 Task: Set up and use a custom snippet for frequently used Angular components.
Action: Mouse moved to (188, 569)
Screenshot: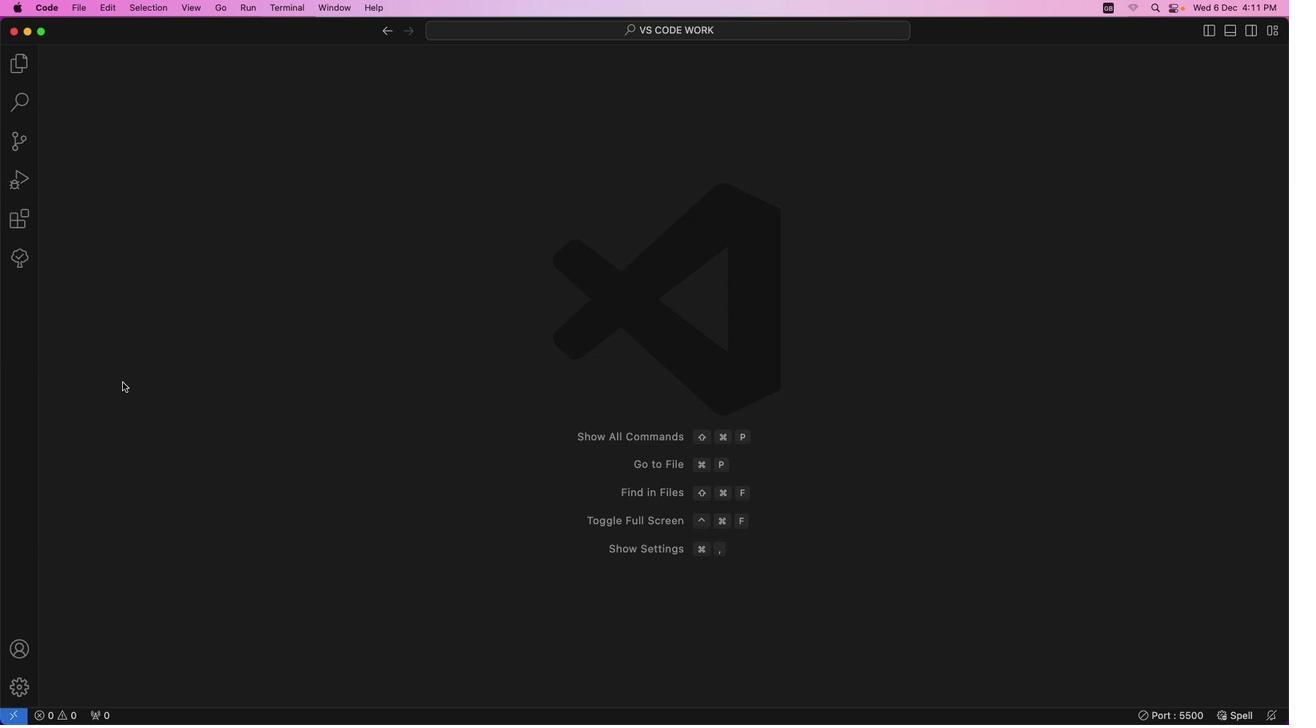 
Action: Mouse pressed left at (188, 569)
Screenshot: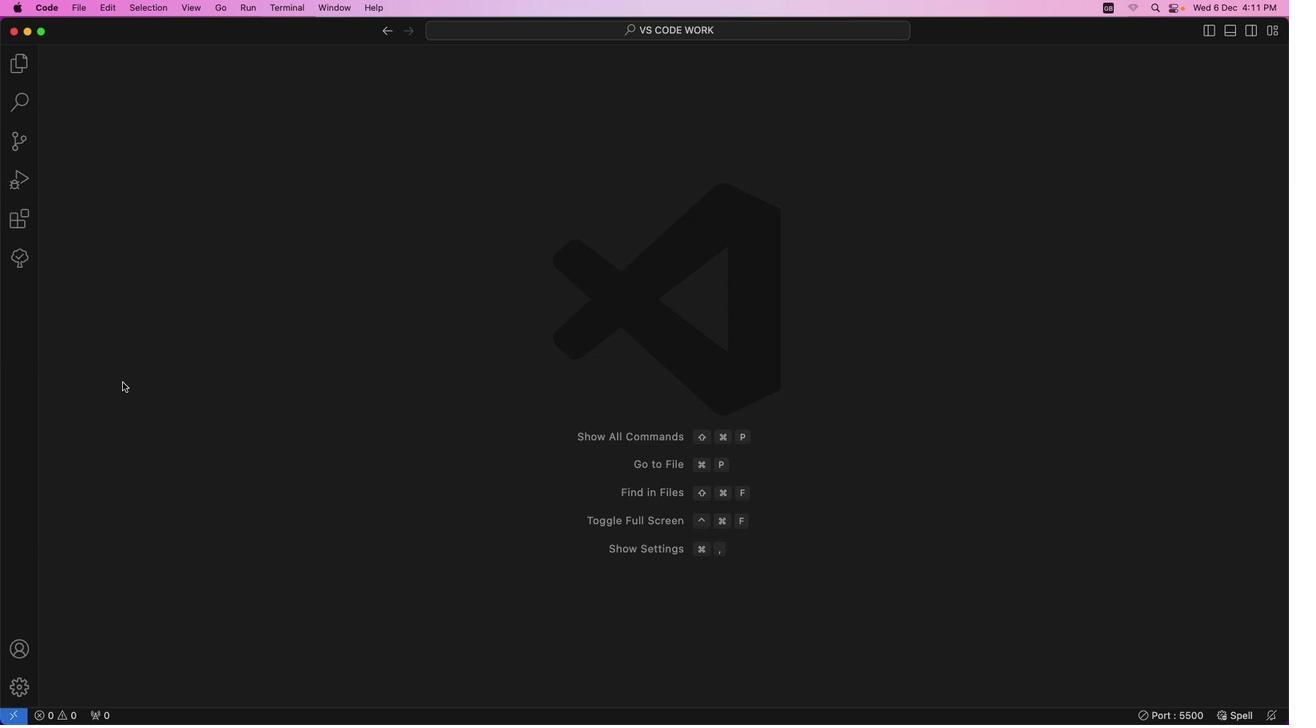 
Action: Mouse moved to (14, 220)
Screenshot: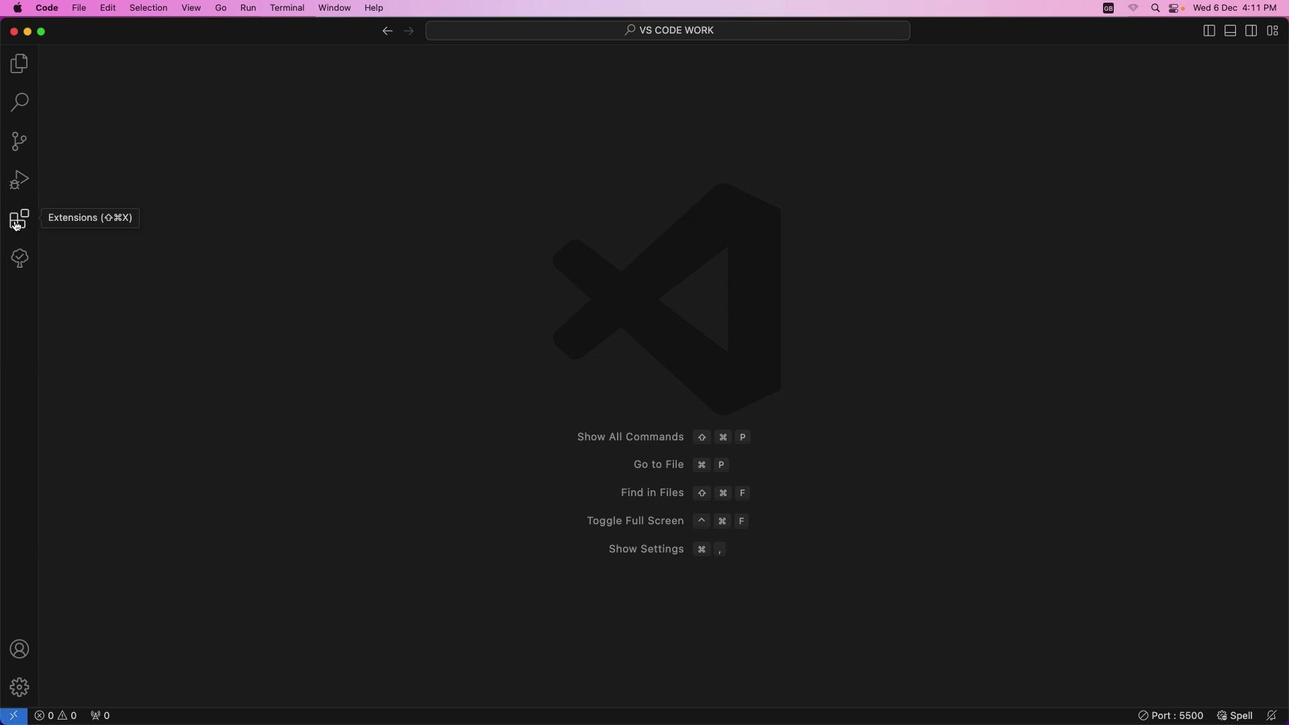 
Action: Mouse pressed left at (14, 220)
Screenshot: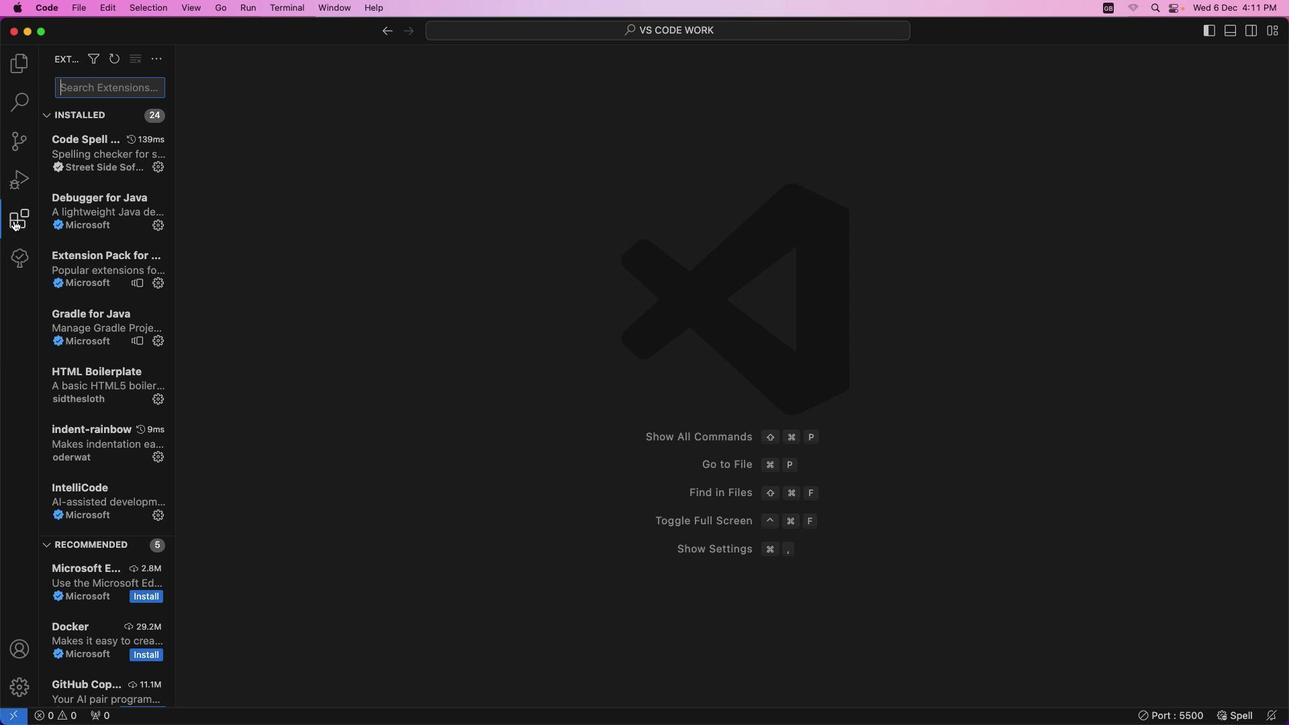 
Action: Mouse moved to (13, 220)
Screenshot: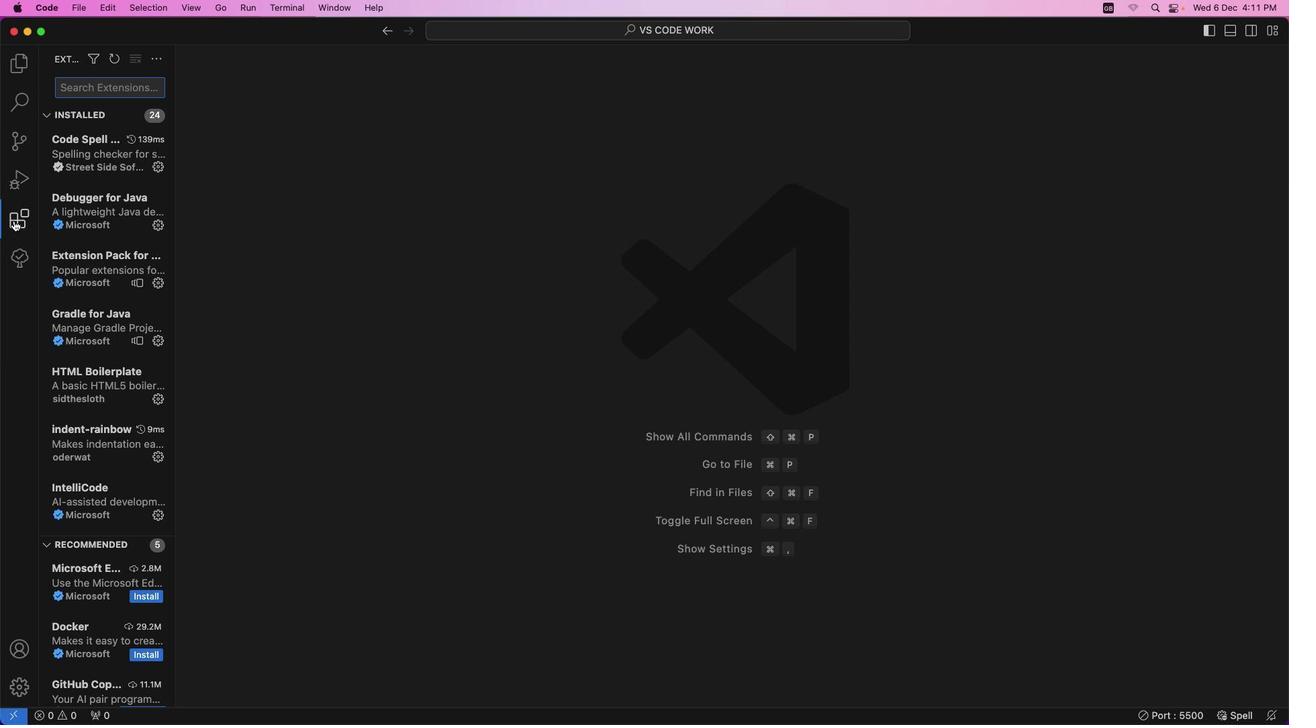 
Action: Key pressed Key.shift'A''n''g''u''l''a''r'
Screenshot: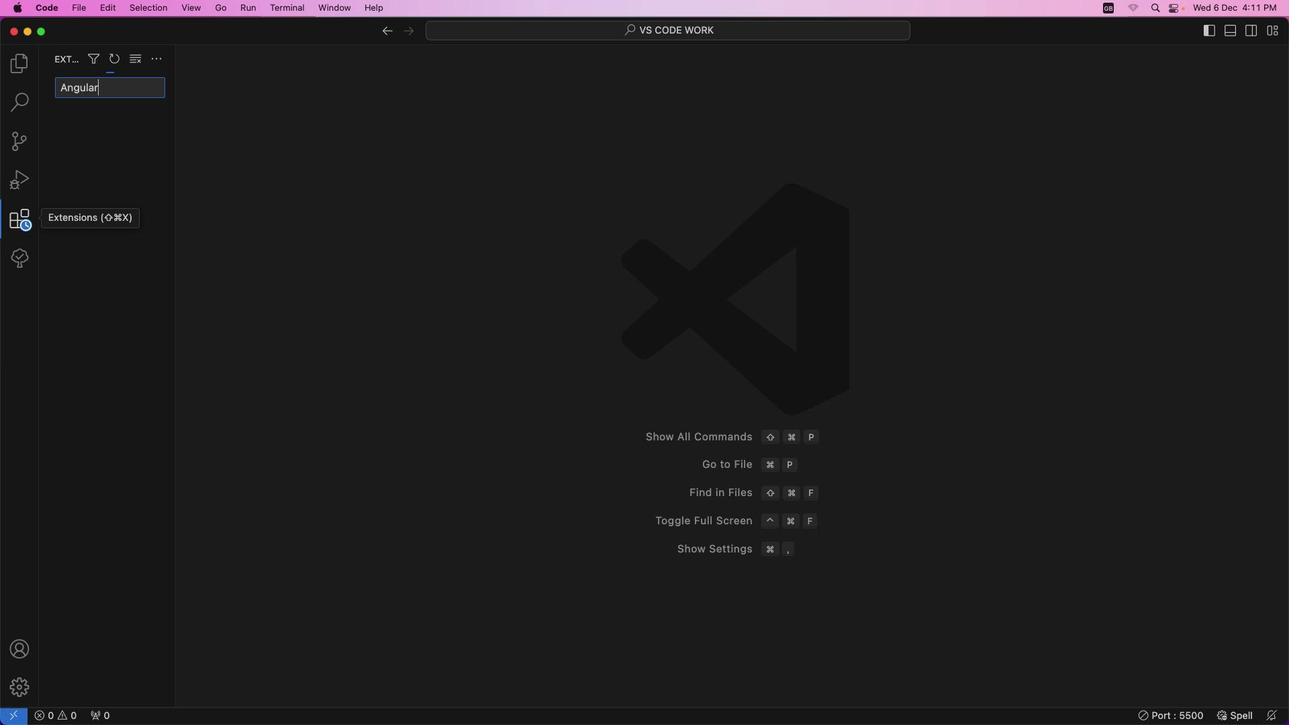 
Action: Mouse moved to (61, 191)
Screenshot: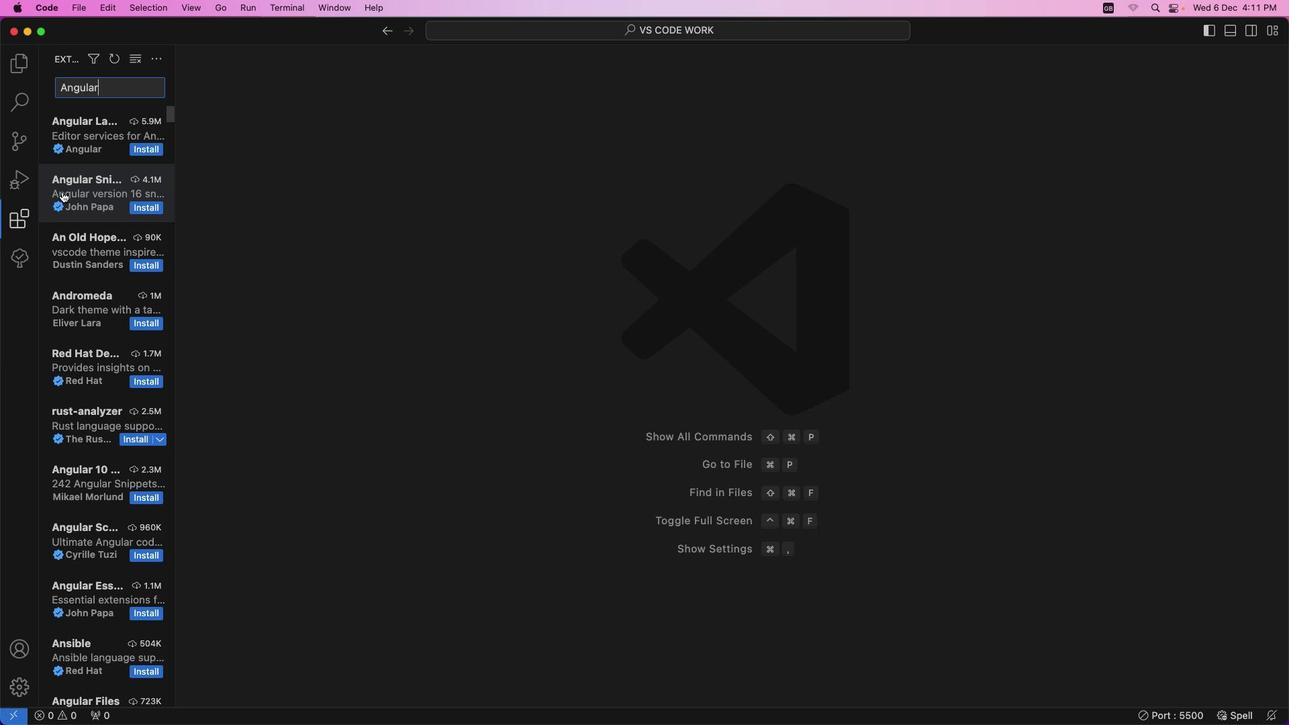 
Action: Mouse pressed left at (61, 191)
Screenshot: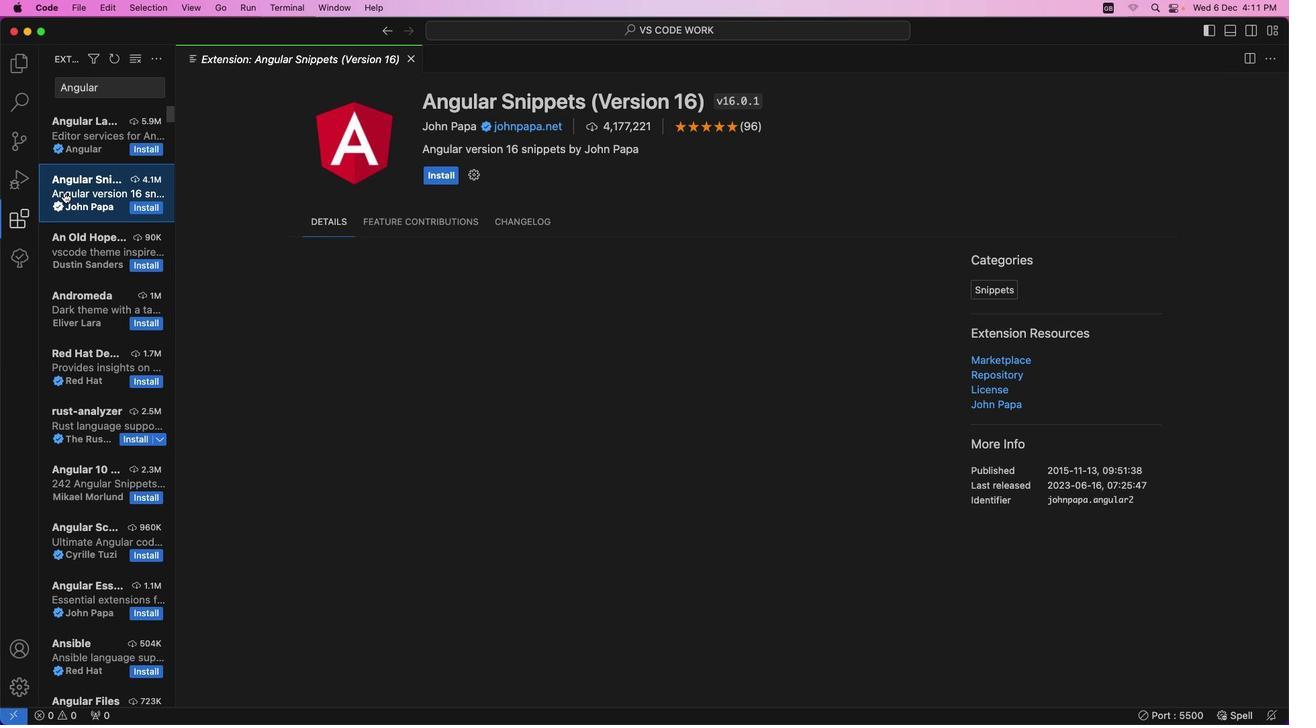 
Action: Mouse moved to (440, 177)
Screenshot: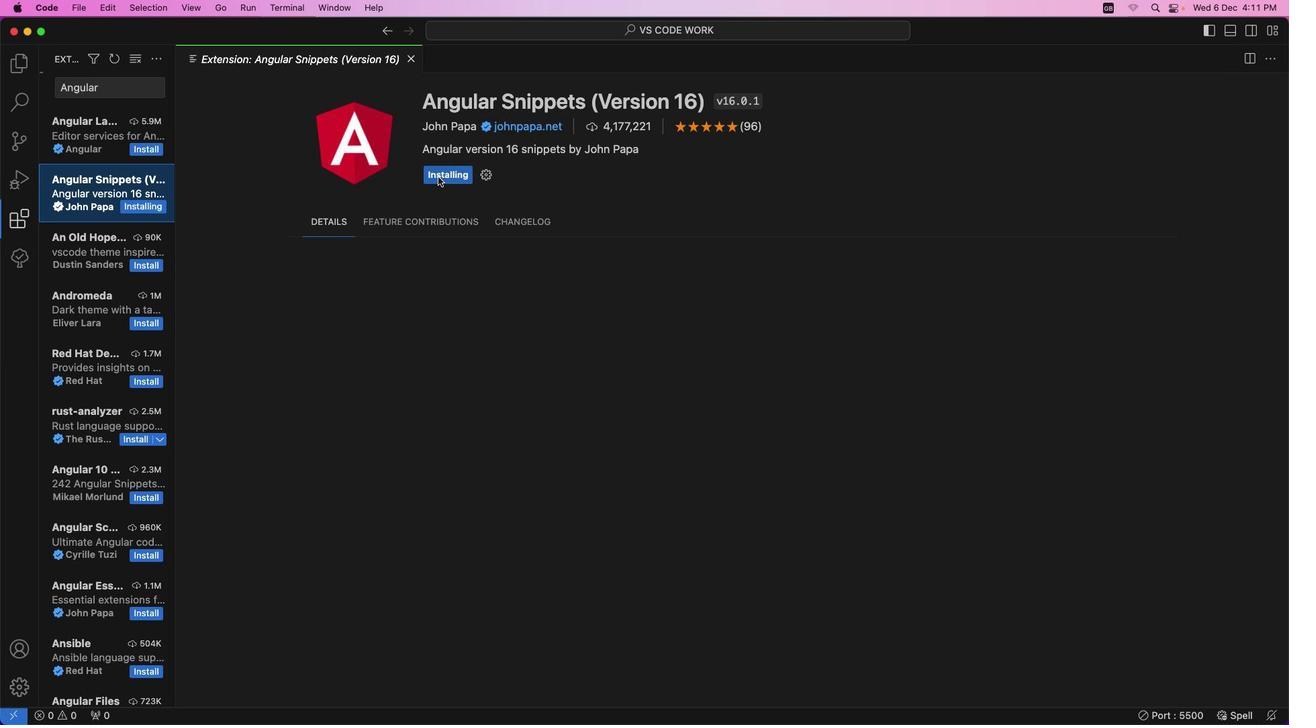
Action: Mouse pressed left at (440, 177)
Screenshot: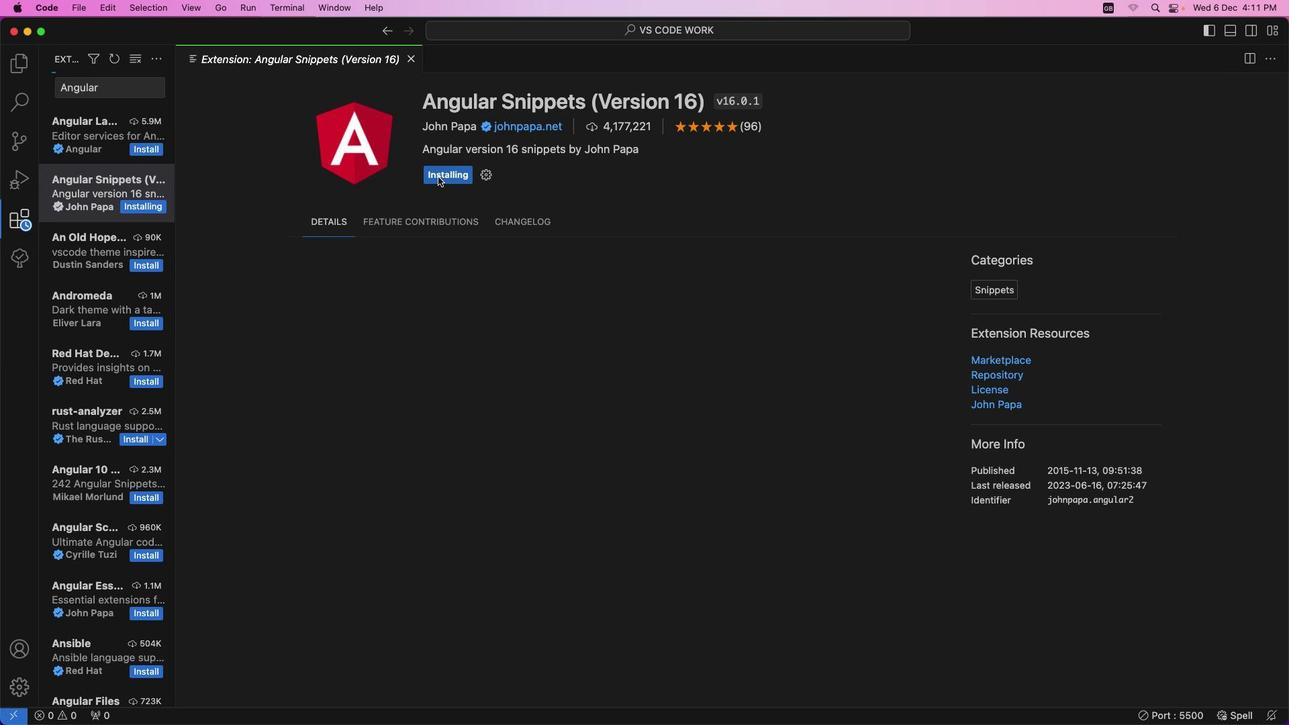 
Action: Mouse moved to (4, 220)
Screenshot: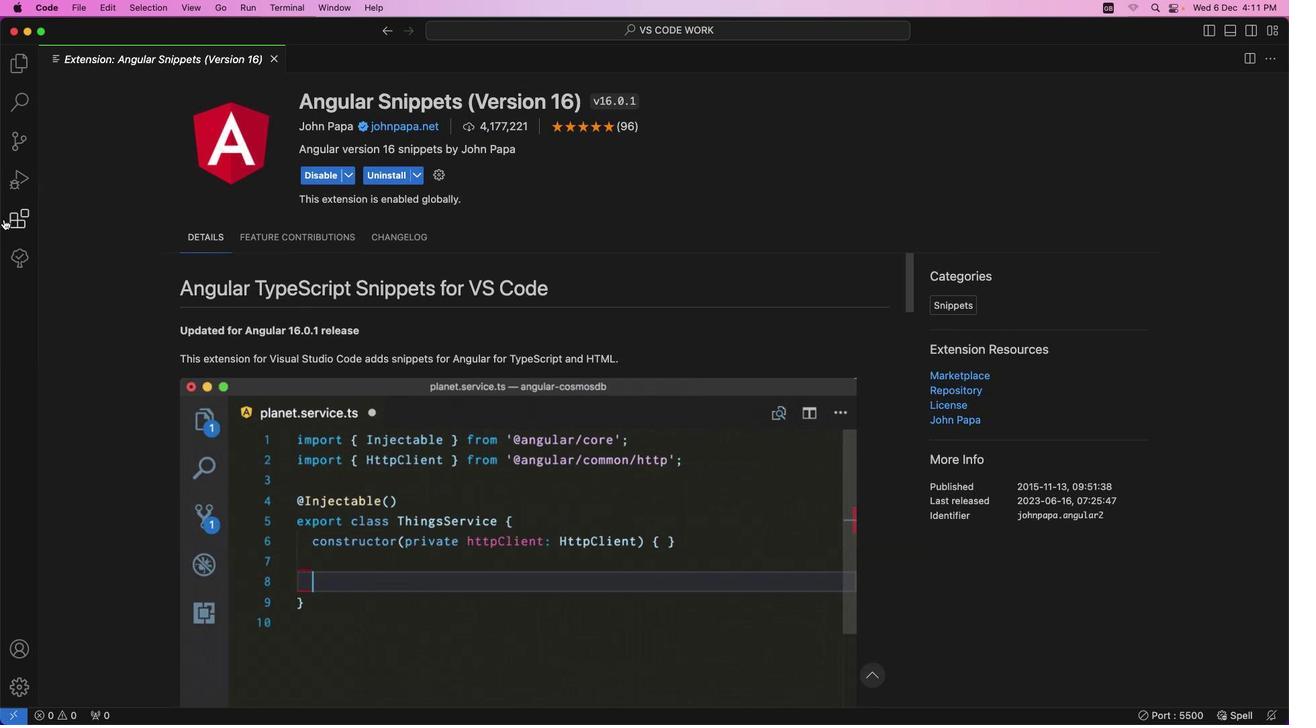 
Action: Mouse pressed left at (4, 220)
Screenshot: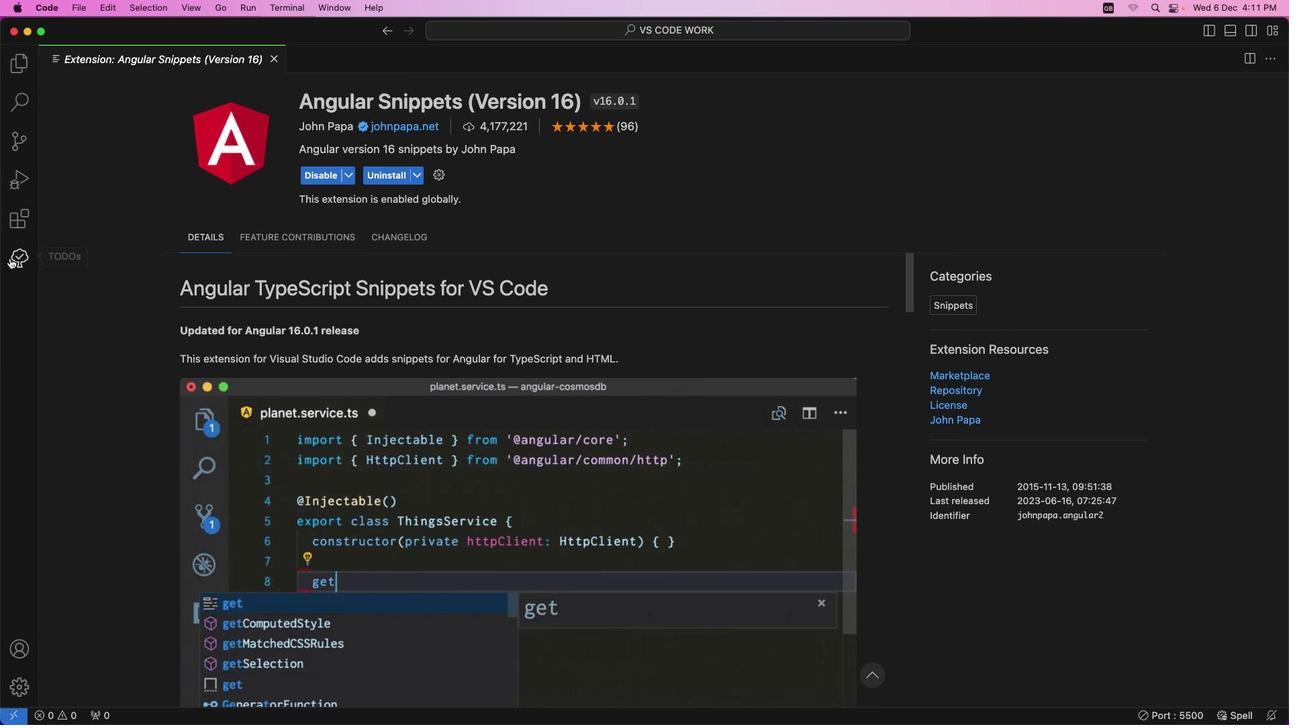 
Action: Mouse moved to (20, 697)
Screenshot: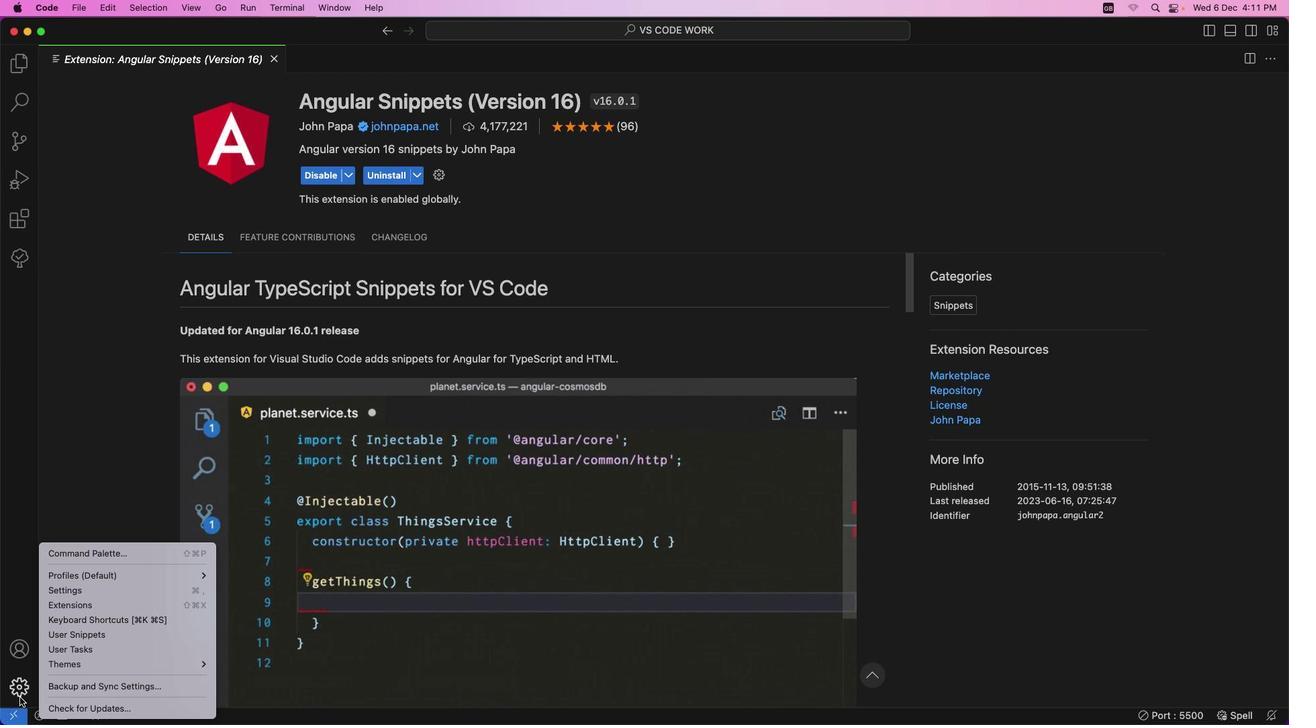 
Action: Mouse pressed left at (20, 697)
Screenshot: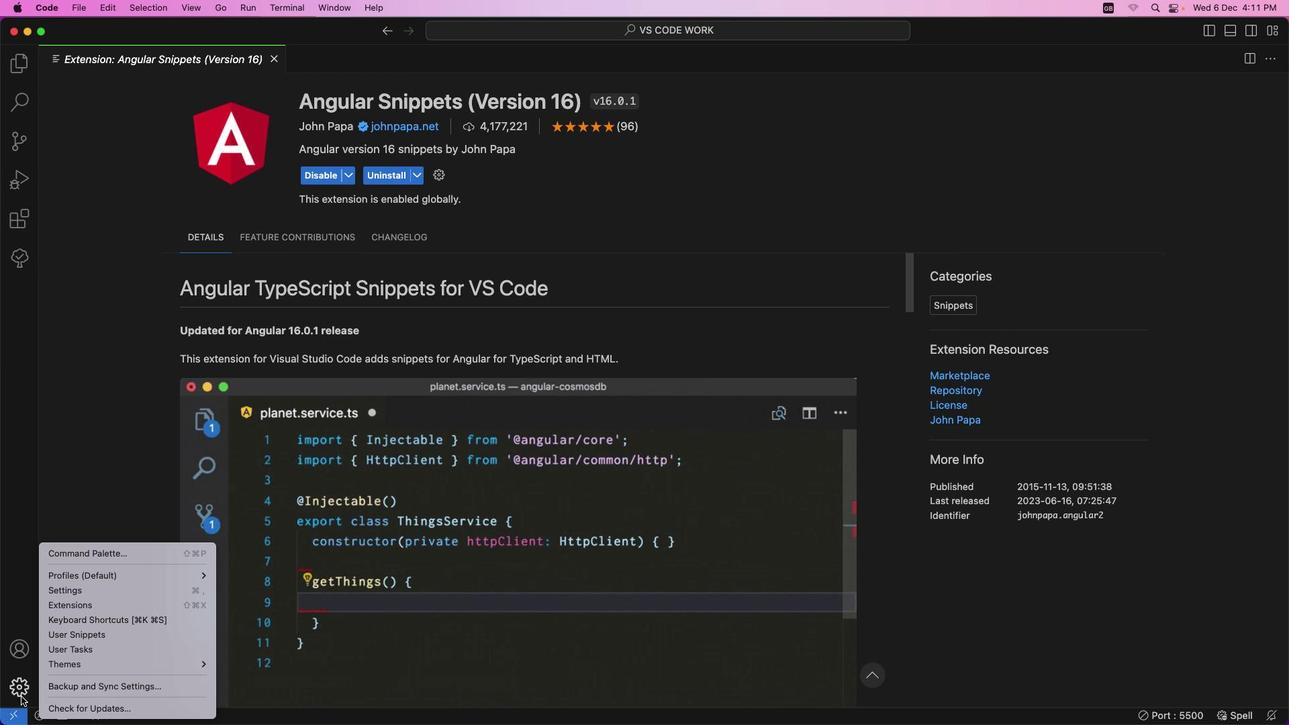 
Action: Mouse moved to (83, 552)
Screenshot: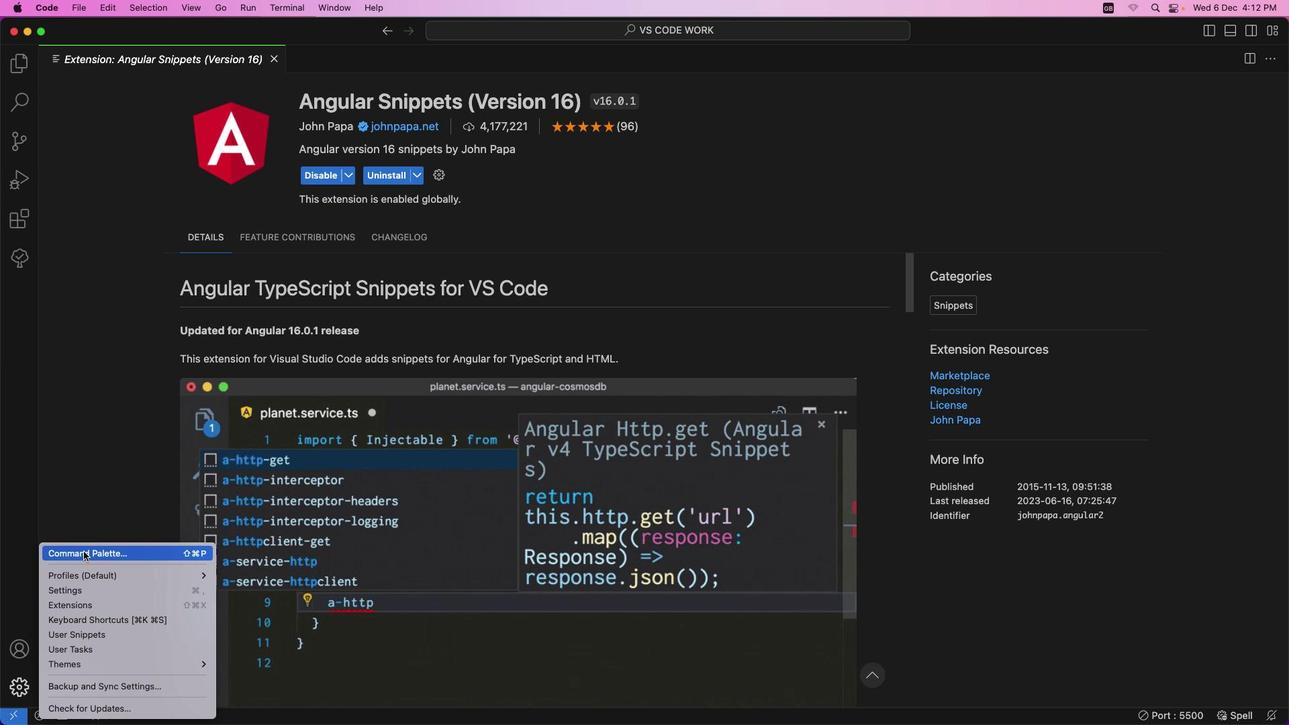 
Action: Mouse pressed left at (83, 552)
Screenshot: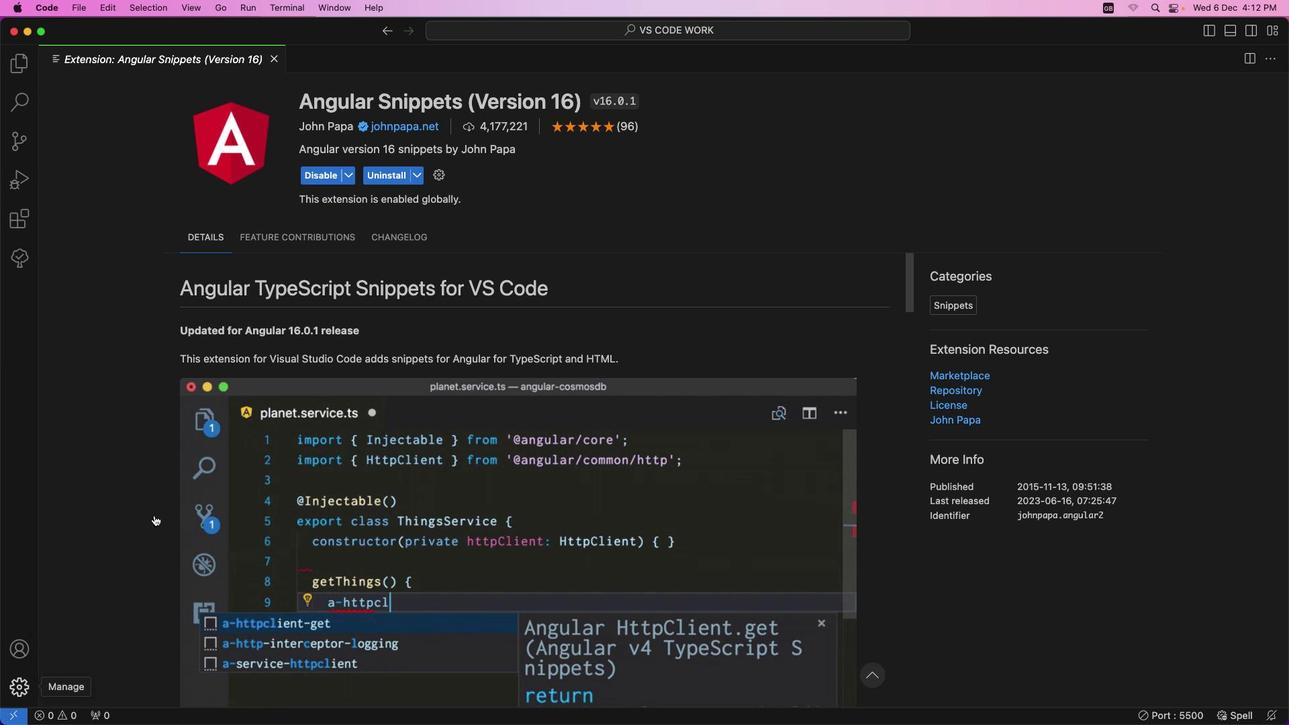 
Action: Mouse moved to (516, 38)
Screenshot: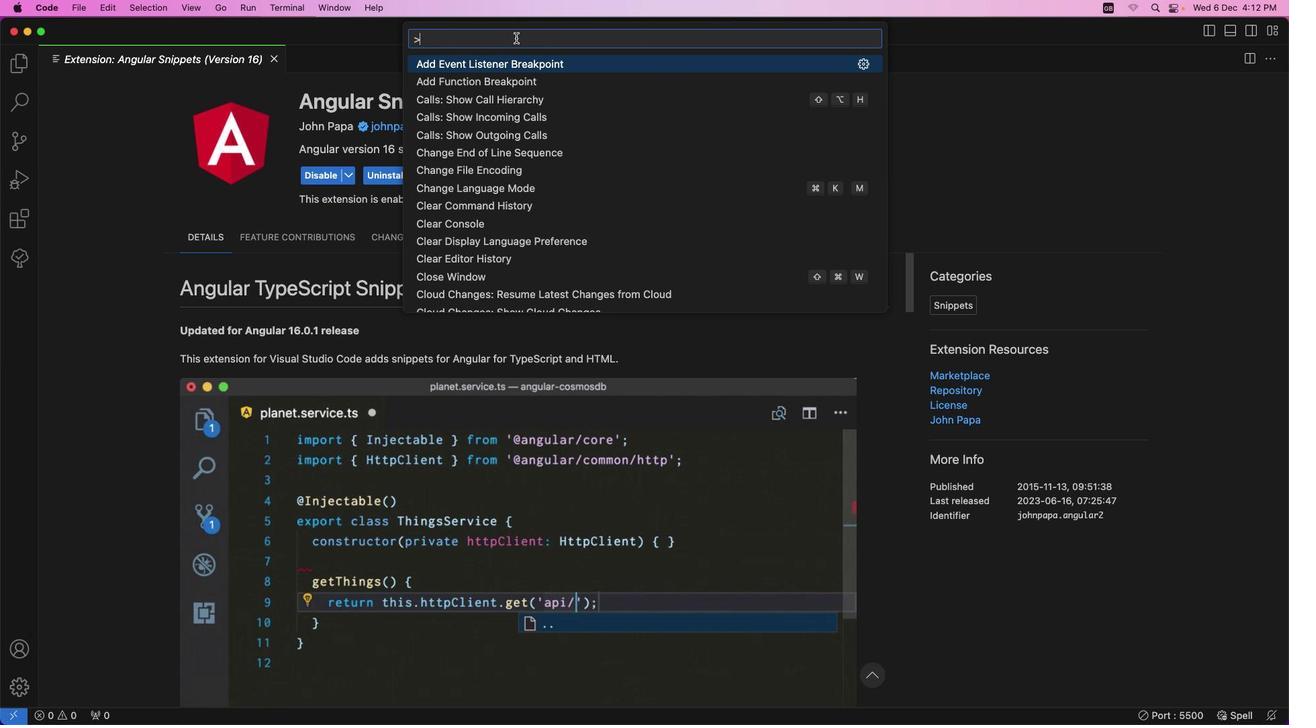 
Action: Key pressed Key.shift'C''o''n''f''i''g''u''r''e'Key.spaceKey.shift'S'Key.backspaceKey.shift'U''s''e''r'Key.spaceKey.shift'S''n''i''p''p''e''t''s'Key.enter't''y''p''e''s''c''r''i''p''t''.''j''s''o''n'Key.enterKey.rightKey.cmd'a'Key.backspace'/''/'Key.space't''y''p''e''s''c''r''i''p''t''.''j''s''o''n'Key.enterKey.enterKey.shift_r'{'Key.enterKey.shift_r'"'Key.shift'A''n''g''u''l''a''r'Key.spaceKey.shift'C''o''m''p''o''n''e''n''t'Key.rightKey.shift_r':'Key.spaceKey.shift_r'{'Key.enter'a'Key.backspaceKey.shift_r'"'Key.shift'P'Key.backspace'p''r''e''f''i''x'Key.rightKey.shift_r':'Key.spaceKey.shift_r'"''n''g''c''o''m''p''o''n''e''n''t'Key.right','Key.enterKey.shift_r'"''b''o''d''y'Key.rightKey.shift_r':'Key.space'['Key.enterKey.shift_r'"''i''m''p''o''r''t'Key.spaceKey.shift_r'{'Key.spaceKey.shift'C''o''m''p''o''n''e''n''t'','Key.spaceKey.shift'O''n'Key.shift'I''n''i''t'Key.rightKey.backspaceKey.shift_r'}'Key.leftKey.spaceKey.rightKey.space'f''r''o''m'Key.space"'"Key.shift'@''a''n''g''u''l''a''r''/''c''o''r''e'"'"';'Key.shift_r'"'','Key.enterKey.shift_r'"'Key.right','Key.enterKey.shift_r'"'Key.shift'@'Key.shift'C''o''m''p''o''n''e''n''t'Key.shift_r'('Key.shift_r'{'Key.rightKey.rightKey.left','Key.enterKey.shift_r'"''s''e''l''e''c''t''o''r'Key.shift_r':'Key.space"'"Key.shift'$'Key.shift_r'{''1'Key.shift_r':''a''p''p''-'Key.shift'$'Key.shift_r'{''2'Key.shift_r':''c''o''m''p''o''n''e''n''t'Key.shift_r'}'Key.shift_r'}'"'"','Key.right','Key.enterKey.shift_r'"'Key.spaceKey.upKey.leftKey.spaceKey.down't''e''m''p''l''a''t''e'Key.shift'U''r''l'Key.shift_r':'Key.space"'"'.''/'Key.shift'$'Key.shift_r'{''2'Key.shift_r':''c''o''m''p''o''n''e''n''t'Key.shift_r'}''.''h''t''m''l'"'"','Key.right','Key.enterKey.shift_r'"'Key.space's''t''y''l''e'Key.shift'U''r''l''s'Key.shift_r':'Key.space'['"'"'.''/'Key.shift_r'$'Key.shift_r'{''2'Key.shift_r':''c''o''m''p''o''n''e''n''t'Key.shift_r'}''.''c''s''s'"'"']'Key.right','Key.enterKey.shift_r'"'Key.shift_r'}'Key.shift_r')'Key.right','Key.enterKey.shift_r'"''e''x''p''o''r''t'Key.space'c''l''a''s''s'Key.spaceKey.shift_r'$'Key.shift_r'{''2'Key.shift_r':'Key.shift'C''o''m''p''o''n''e''n''t'Key.shift'N''a''m''e'Key.shift_r'}'Key.space'i''m''p''l''e''m'',''e'Key.backspaceKey.backspace'e''n''t''s'Key.spaceKey.shift'O''n'Key.shift'I''n''i''t'Key.spaceKey.shift_r'{'Key.shift_r'"'','Key.enterKey.shift_r'"'Key.space'c''o''n''s''t''r''u''c''t''o''r'Key.shift_r'('')'Key.spaceKey.shift_r'{'Key.spaceKey.shift_r'}'Key.right','Key.enterKey.shift_r'"'Key.right','Key.enterKey.shift_r'"'Key.space'n''g'Key.shift'O''n'Key.shift'I''n''i''t'Key.shift_r'('')'Key.shift_r':'Key.space'v''o''i''d'Key.spaceKey.shift_r'{'Key.shift_r'"'','Key.enterKey.shift_r'"'Key.spaceKey.shift_r'}'Key.shift_r'"'','Key.enterKey.shift_r'"'Key.shift_r'}'Key.shift_r'"'Key.enter']'','Key.enterKey.shift_r'"''d''e''s''c''r''i''p''t''i''o''n'Key.shift_r'"'Key.shift_r':'Key.spaceKey.shift_r'"'Key.shift'A''n''g''u''l''a''r'Key.spaceKey.shift'C''o''m''p''o''n''e''n''t'Key.shift_r'"'Key.downKey.backspaceKey.downKey.downKey.downKey.cmd's'
Screenshot: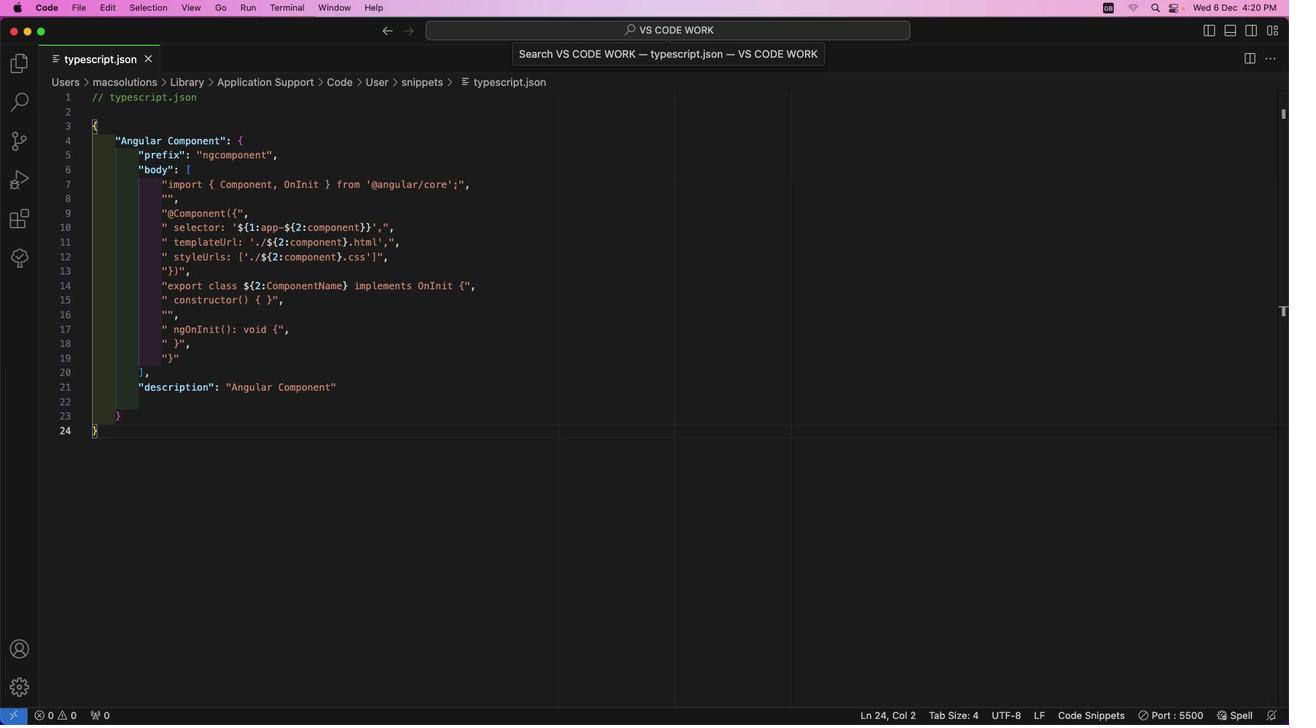 
Action: Mouse moved to (1161, 713)
Screenshot: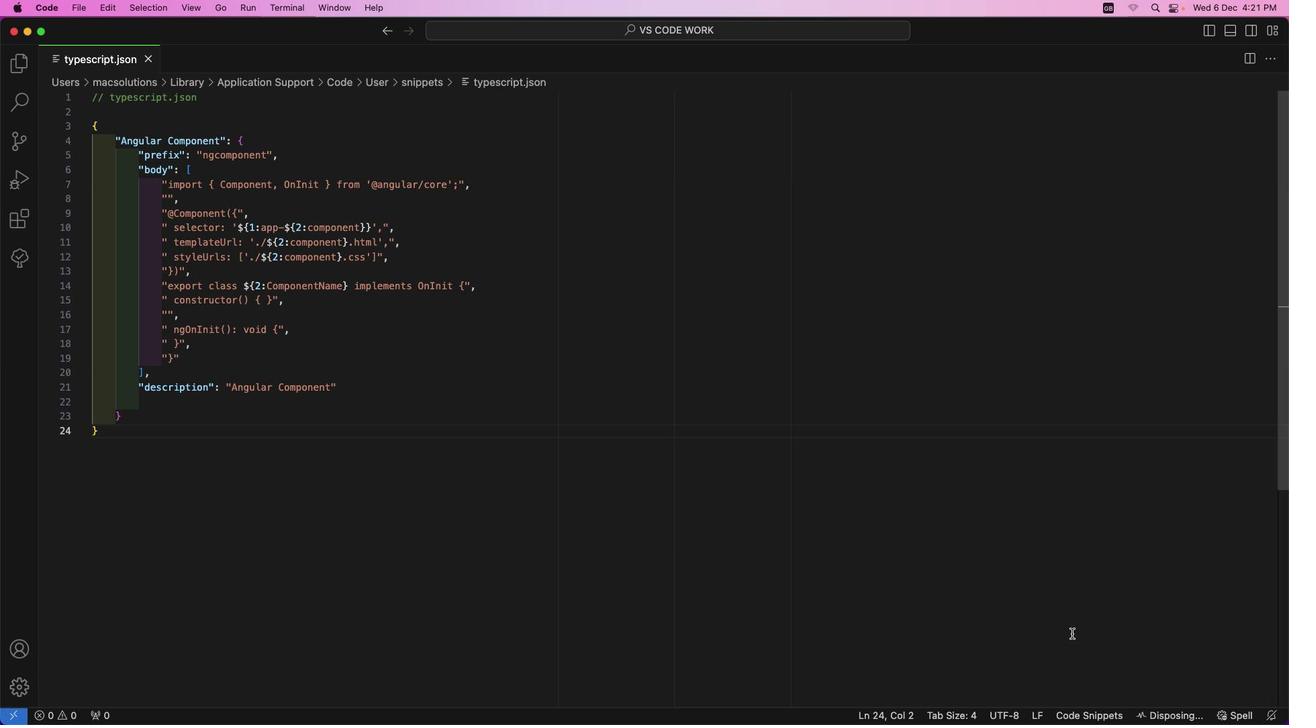 
Action: Mouse pressed left at (1161, 713)
Screenshot: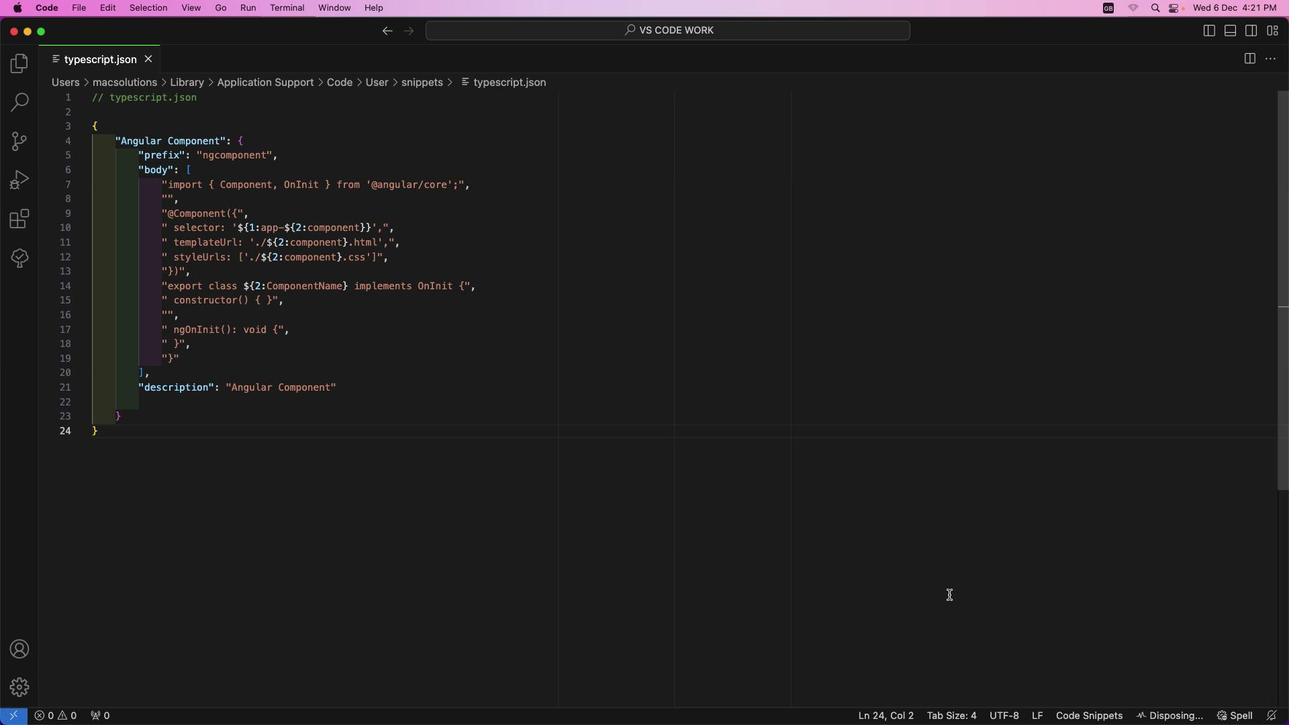 
Action: Mouse moved to (880, 318)
Screenshot: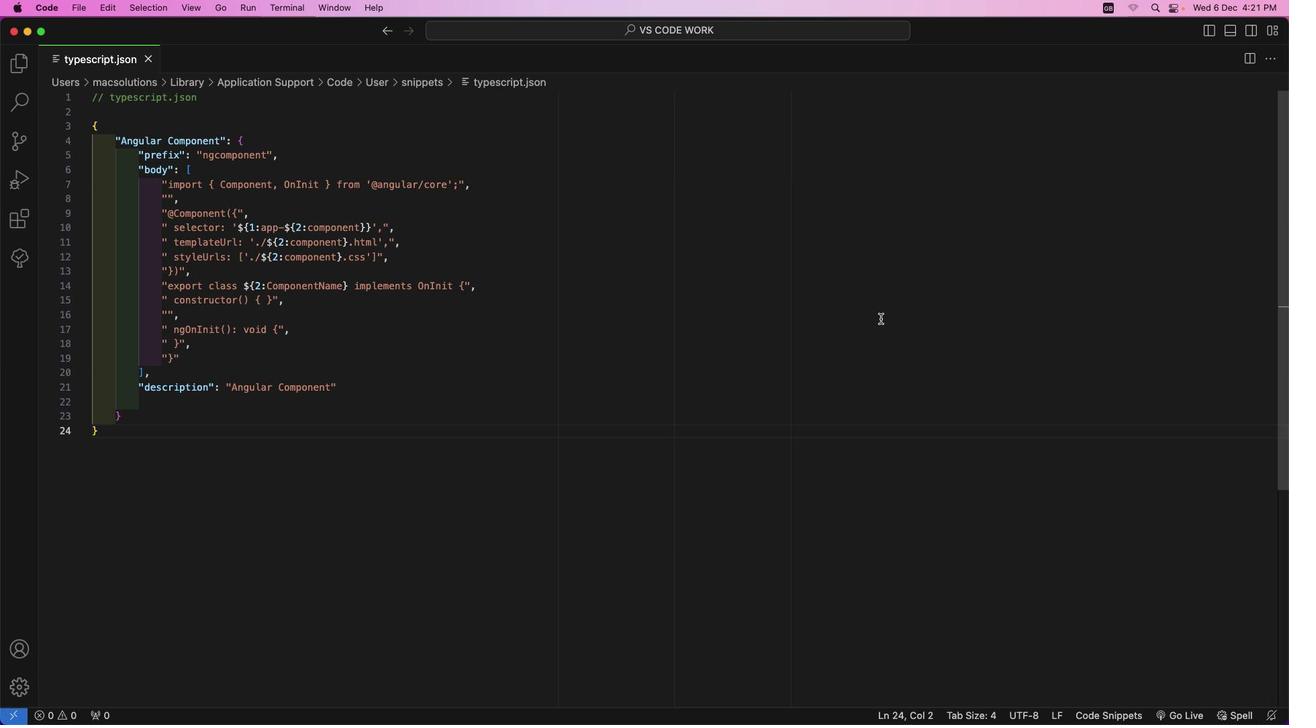 
